 Task: Assign in the project AgileGenie the issue 'Implement a new cloud-based payroll management system for a company with advanced payroll processing and tax calculation features' to the sprint 'Continuous Delivery Sprint'. Assign in the project AgileGenie the issue 'Integrate a new live chat support feature into an existing customer service portal to enhance customer support and response time' to the sprint 'Continuous Delivery Sprint'. Assign in the project AgileGenie the issue 'Develop a new tool for automated testing of web application performance under high traffic and load conditions' to the sprint 'Continuous Delivery Sprint'. Assign in the project AgileGenie the issue 'Upgrade the user interface of a web application to improve usability and user experience' to the sprint 'Continuous Delivery Sprint'
Action: Mouse moved to (1076, 466)
Screenshot: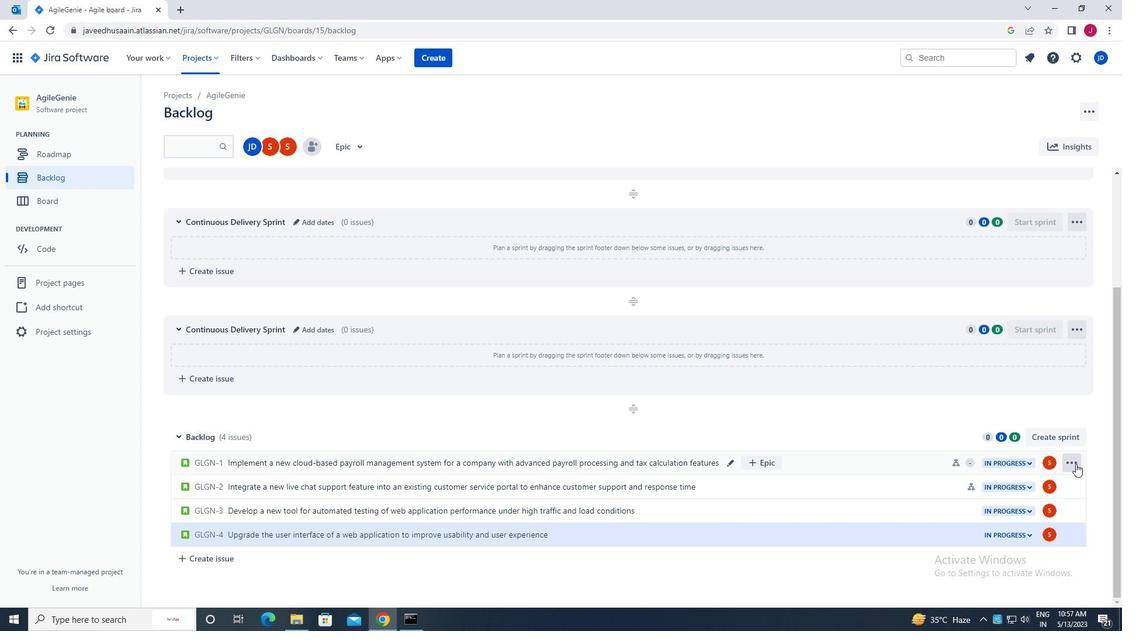 
Action: Mouse pressed left at (1076, 466)
Screenshot: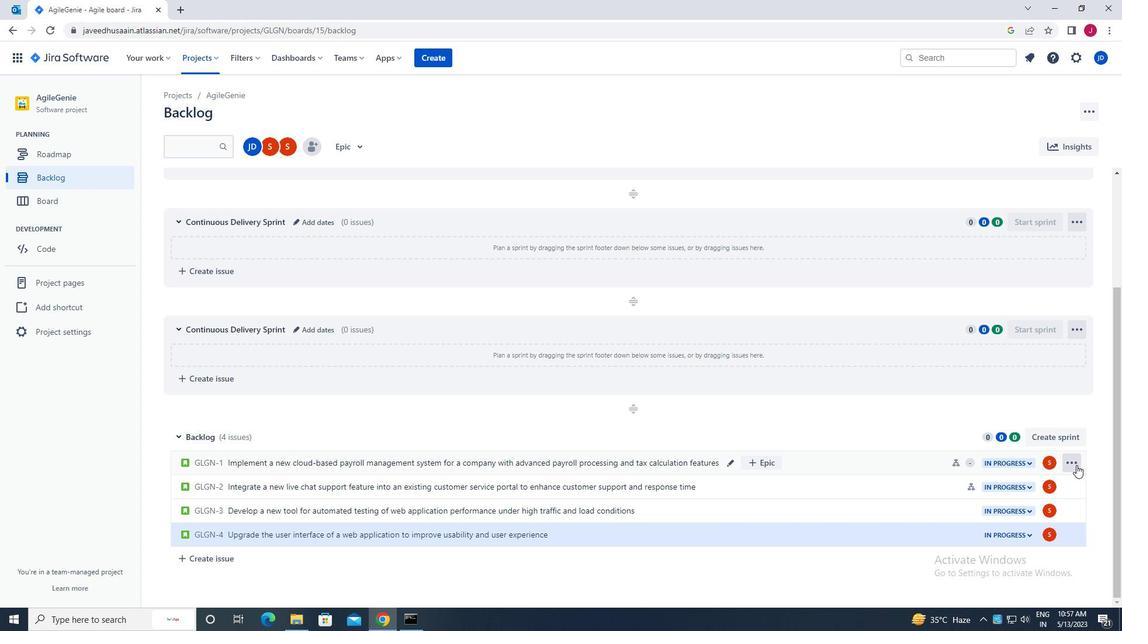 
Action: Mouse moved to (1052, 359)
Screenshot: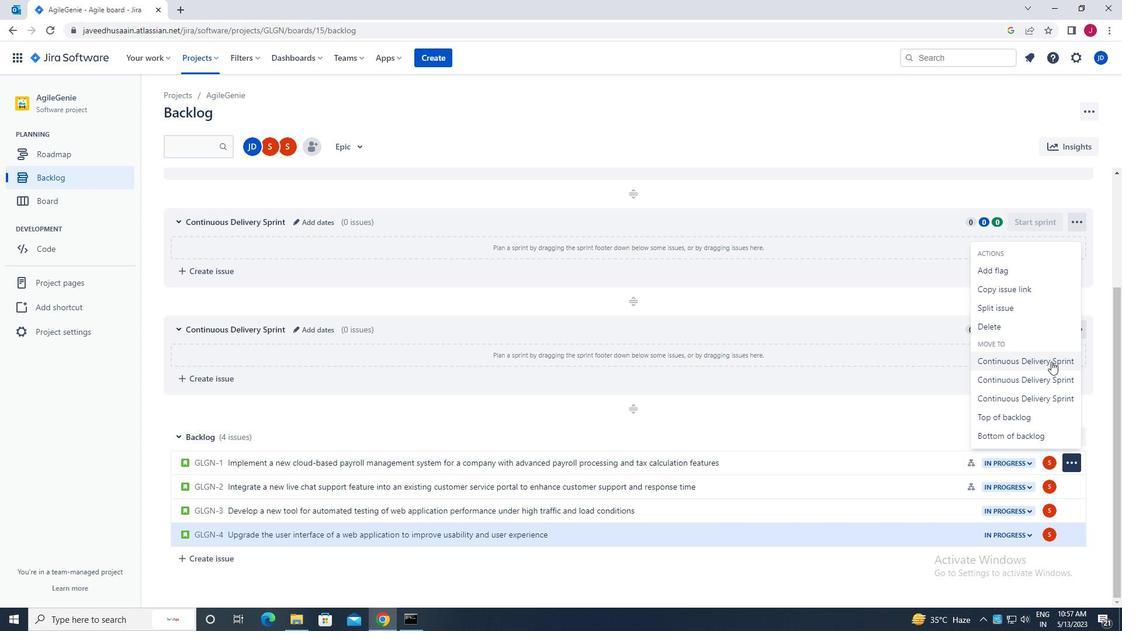 
Action: Mouse pressed left at (1052, 359)
Screenshot: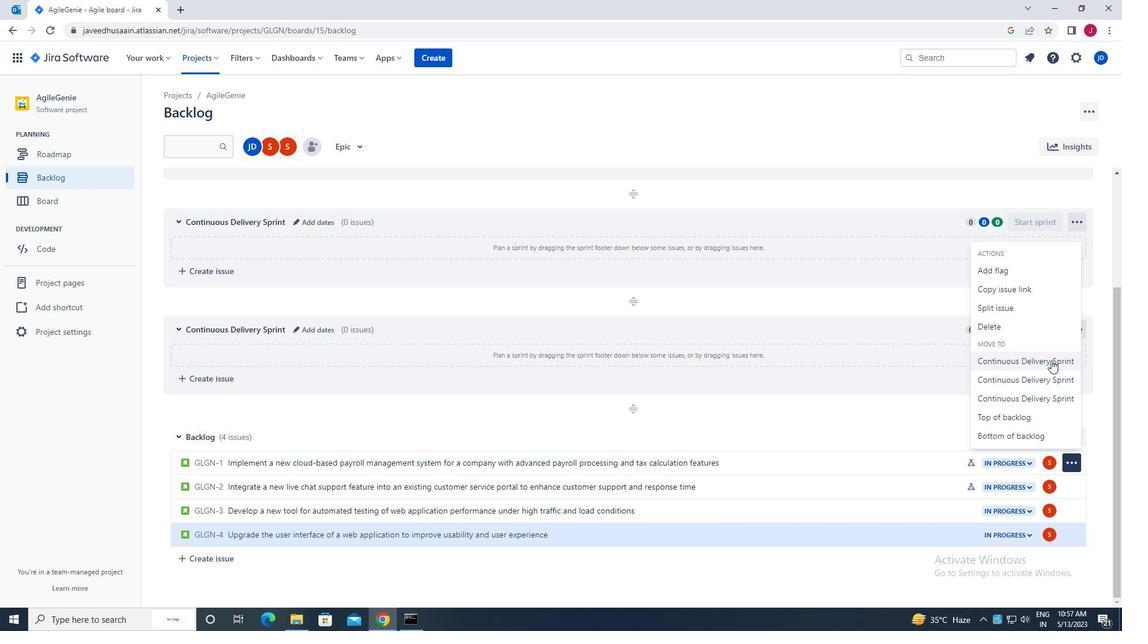 
Action: Mouse moved to (1073, 484)
Screenshot: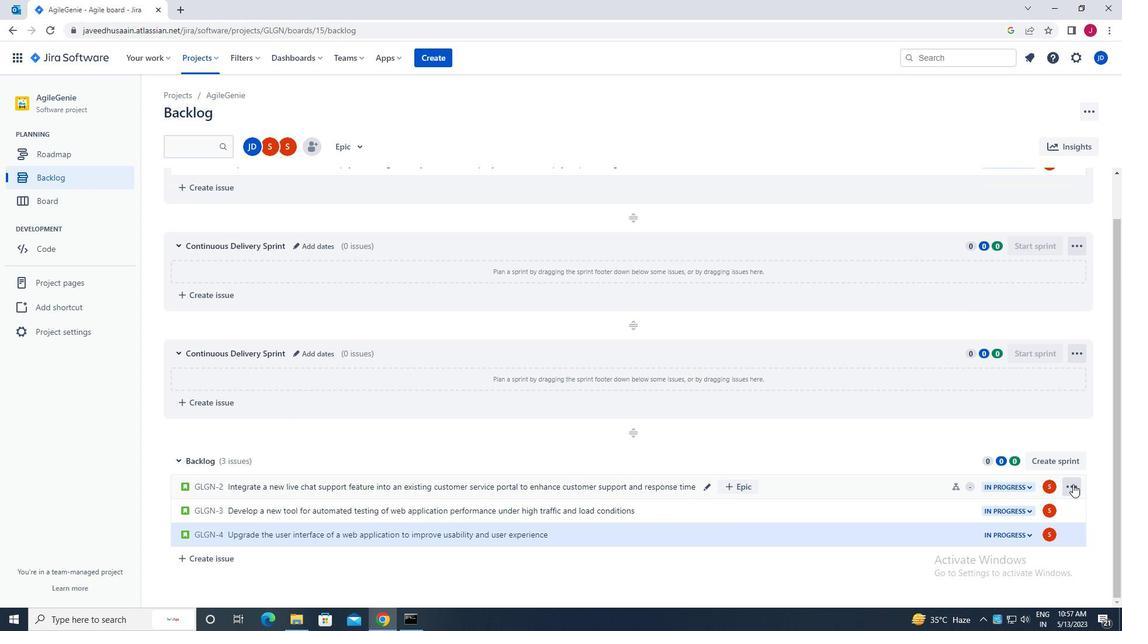 
Action: Mouse pressed left at (1073, 484)
Screenshot: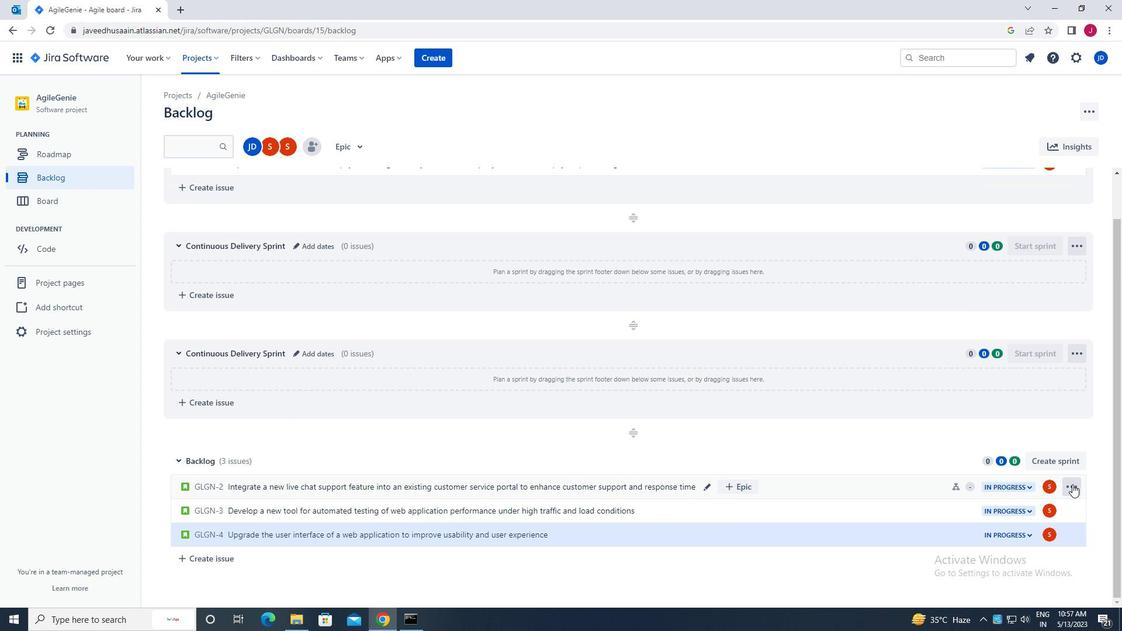 
Action: Mouse moved to (1043, 404)
Screenshot: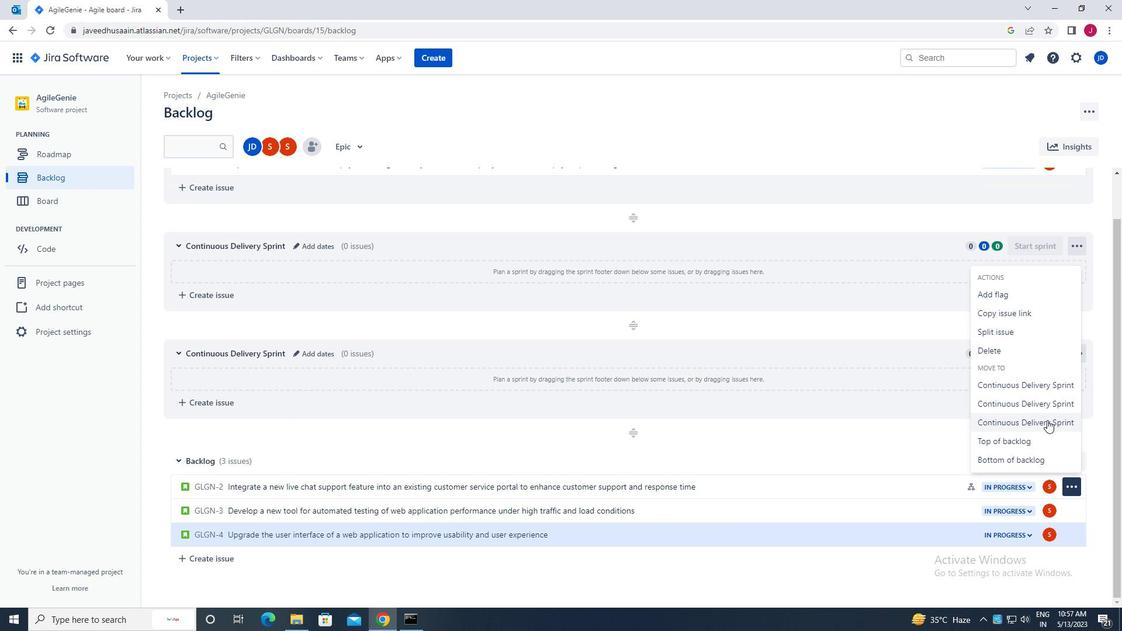 
Action: Mouse pressed left at (1043, 404)
Screenshot: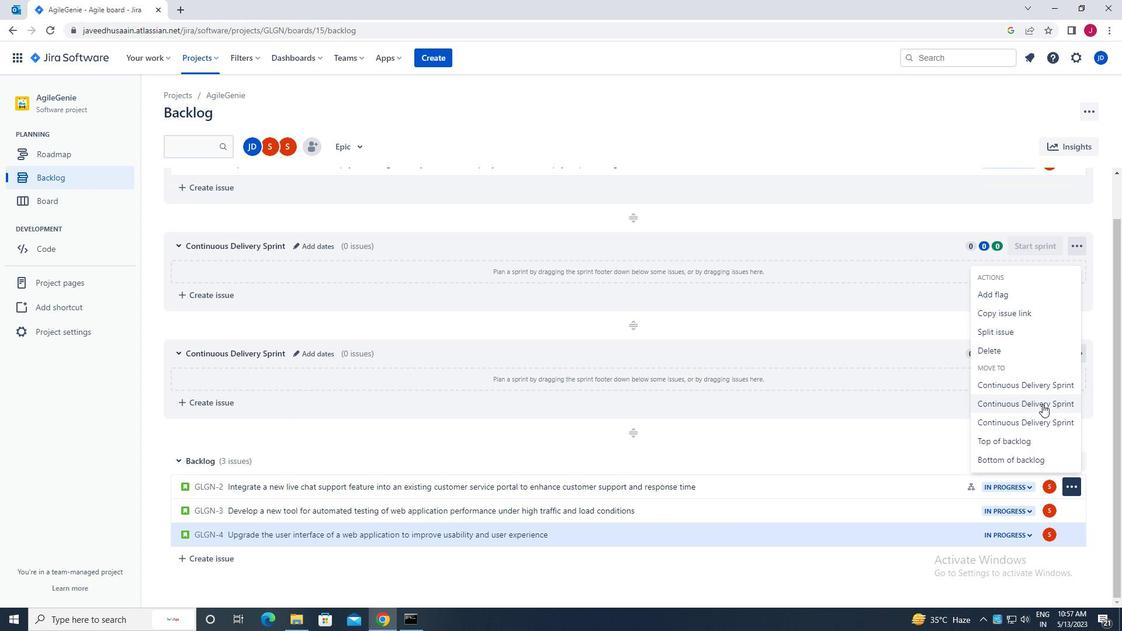 
Action: Mouse moved to (1068, 510)
Screenshot: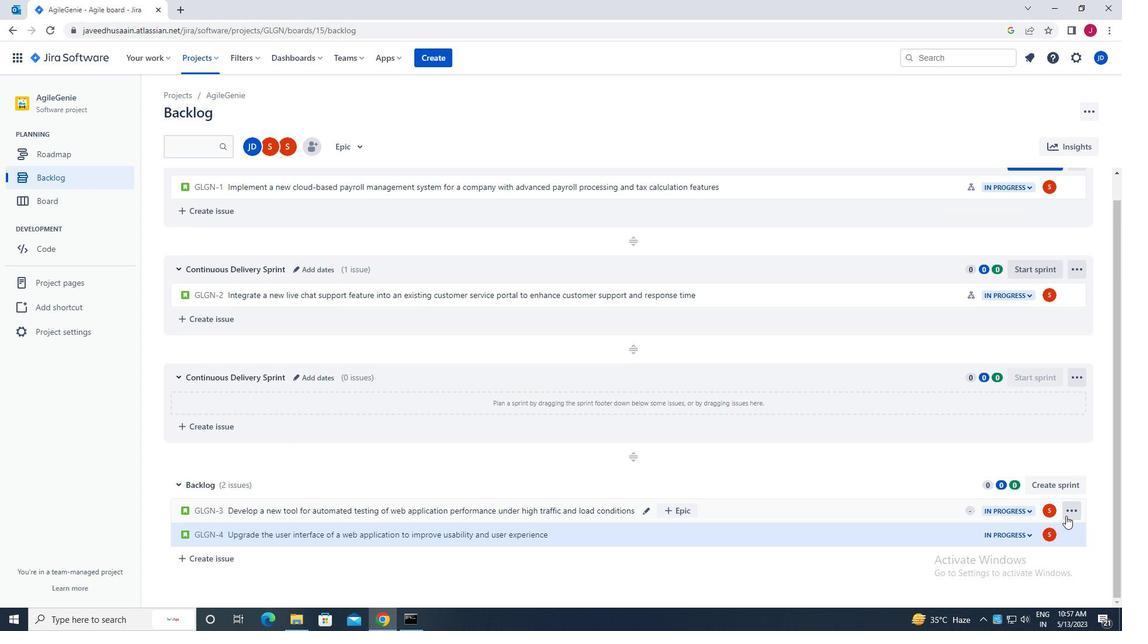 
Action: Mouse pressed left at (1068, 510)
Screenshot: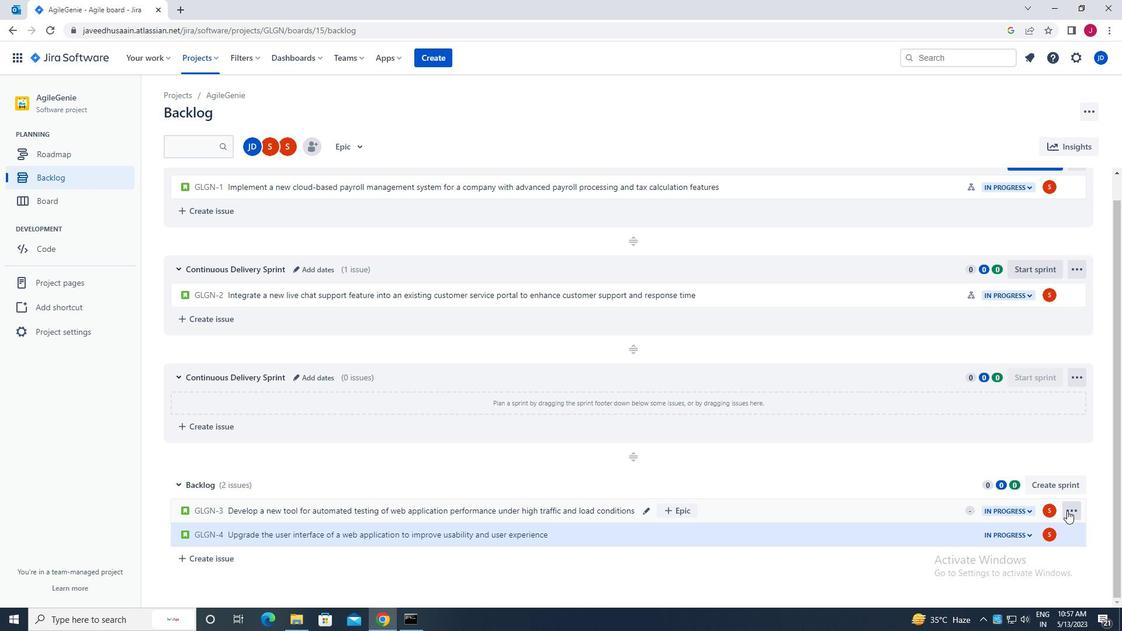 
Action: Mouse moved to (1053, 446)
Screenshot: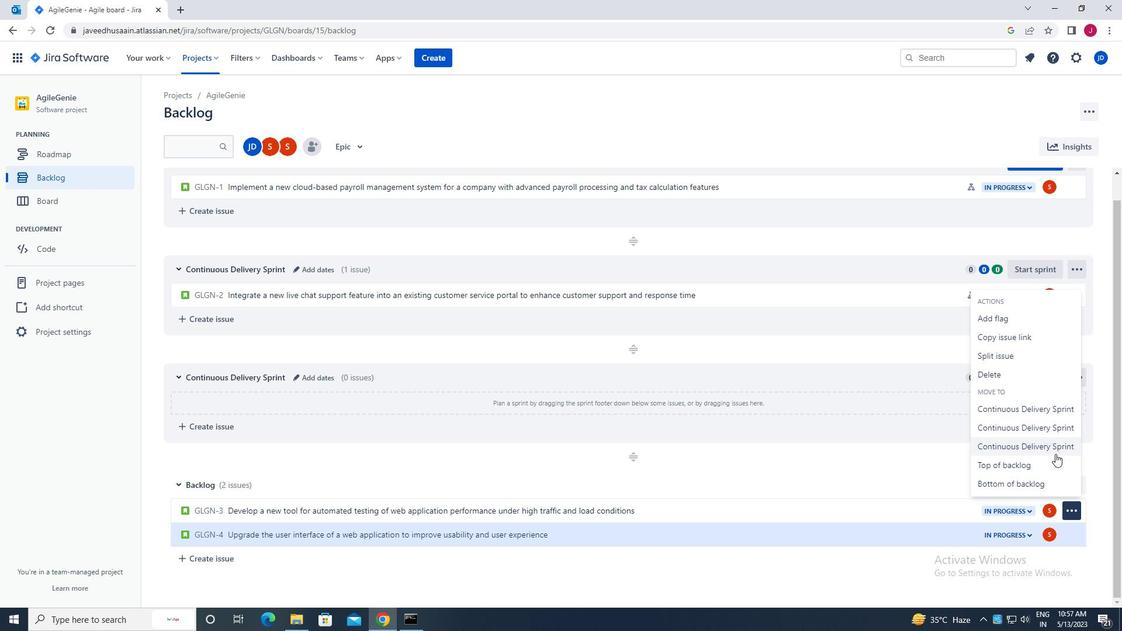 
Action: Mouse pressed left at (1053, 446)
Screenshot: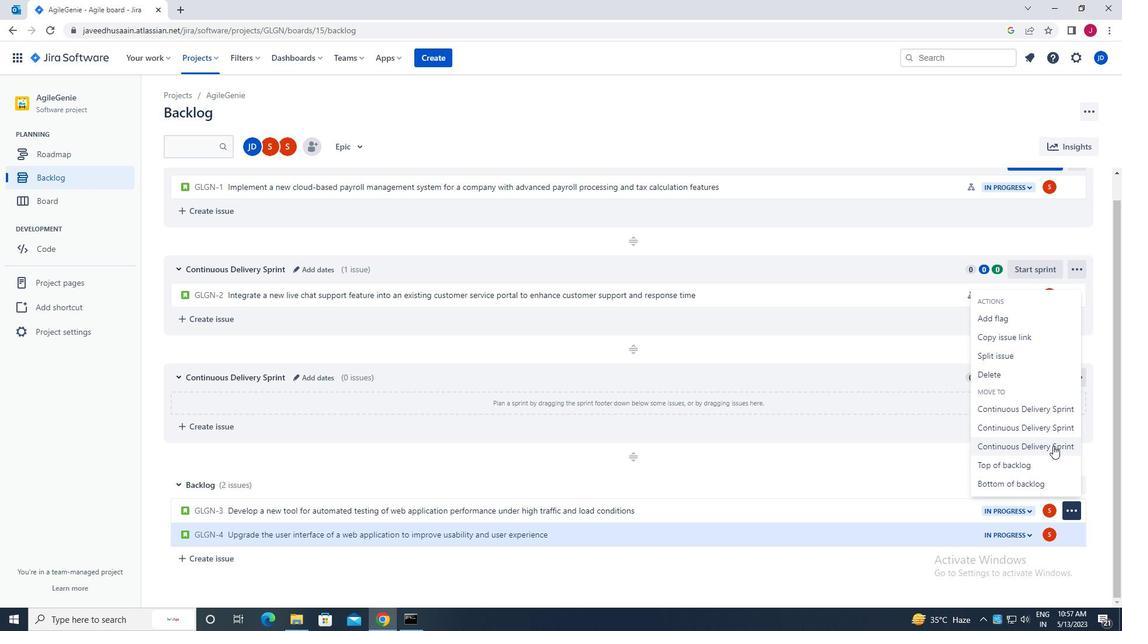 
Action: Mouse moved to (1075, 533)
Screenshot: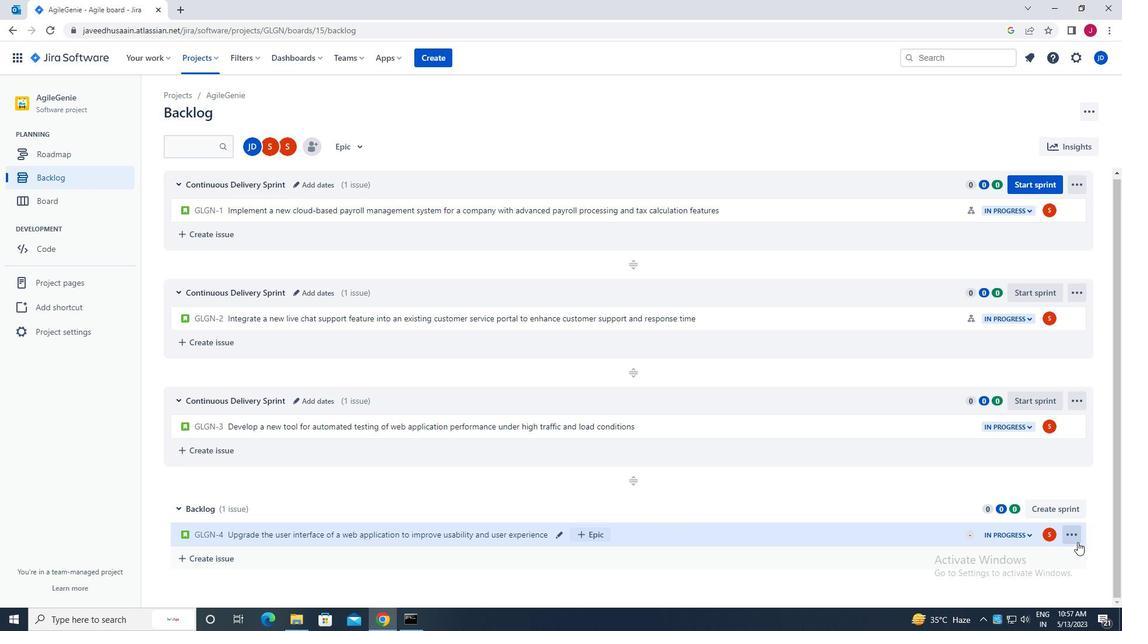 
Action: Mouse pressed left at (1075, 533)
Screenshot: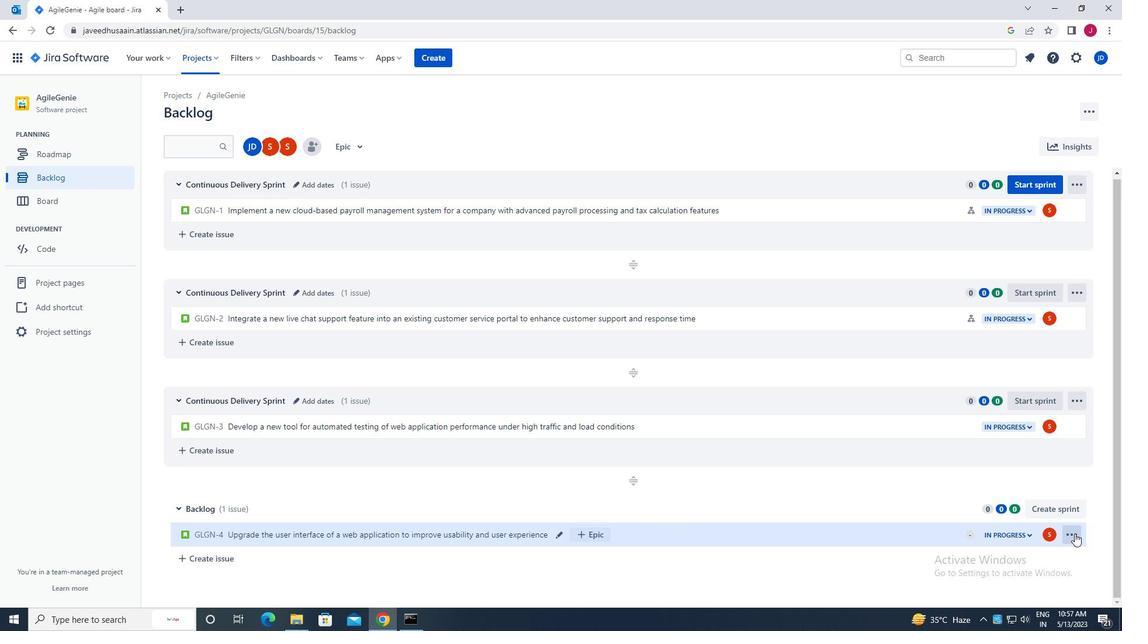 
Action: Mouse moved to (1054, 471)
Screenshot: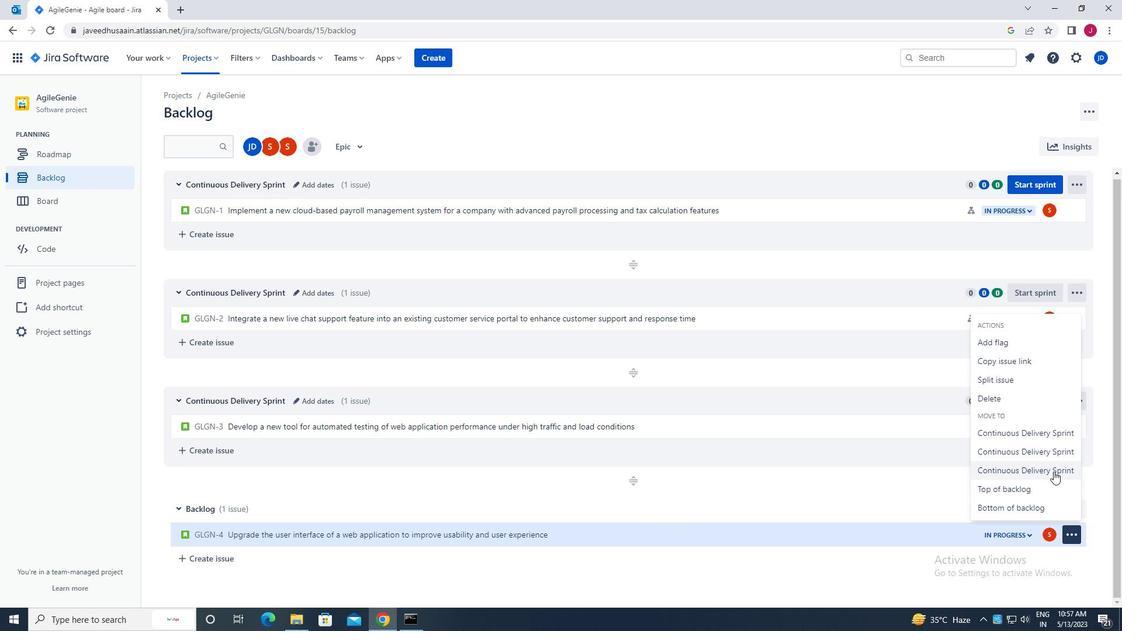 
Action: Mouse pressed left at (1054, 471)
Screenshot: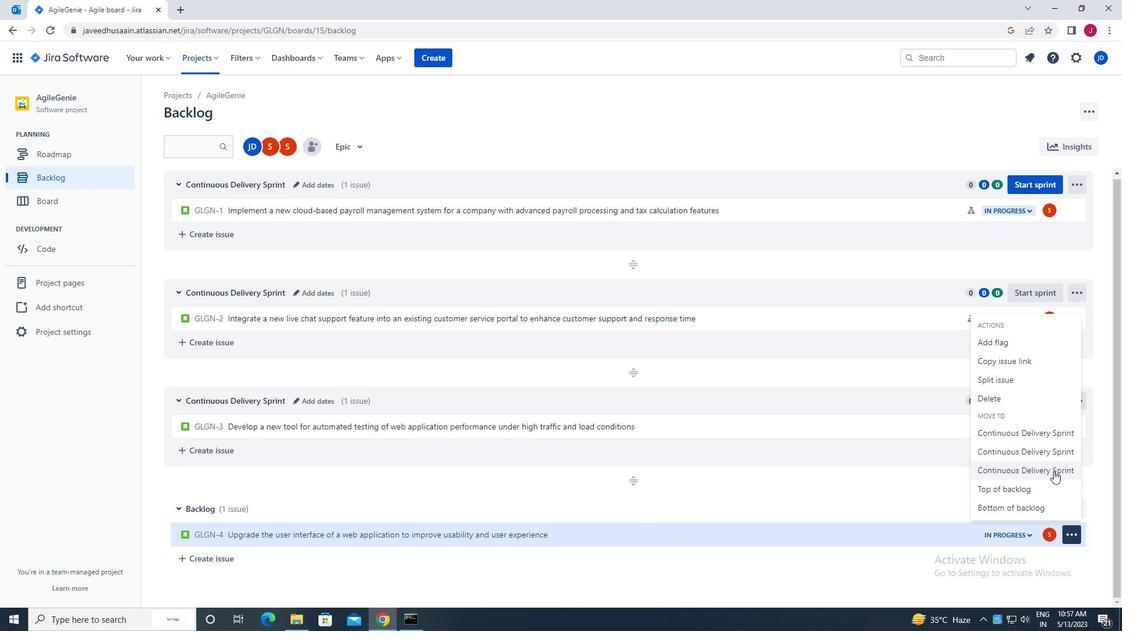 
Action: Mouse moved to (1054, 470)
Screenshot: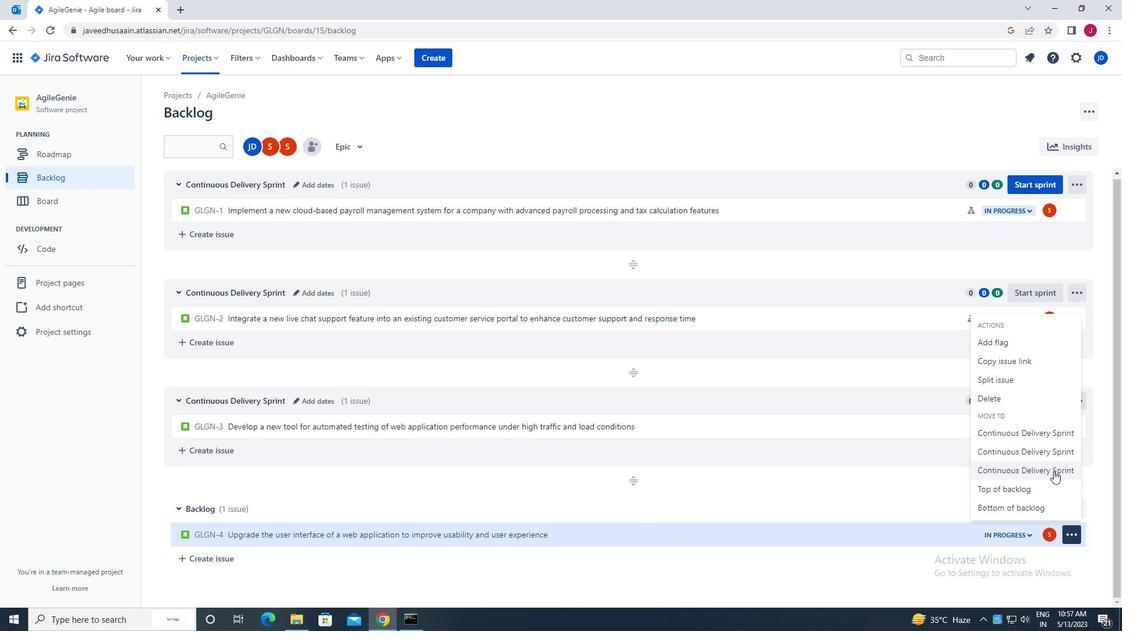 
